Task: Access the members dashboard of "Digital Experience".
Action: Mouse moved to (935, 61)
Screenshot: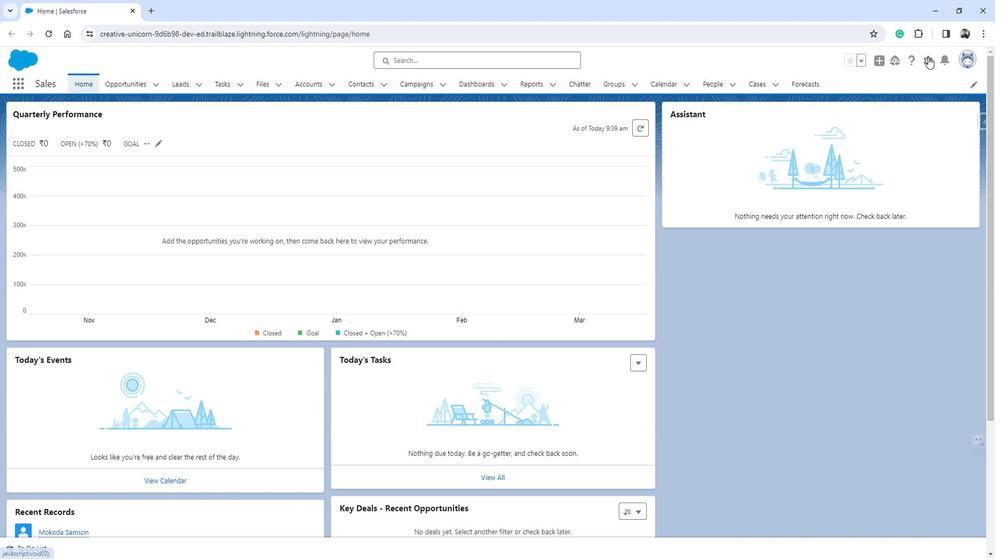 
Action: Mouse pressed left at (935, 61)
Screenshot: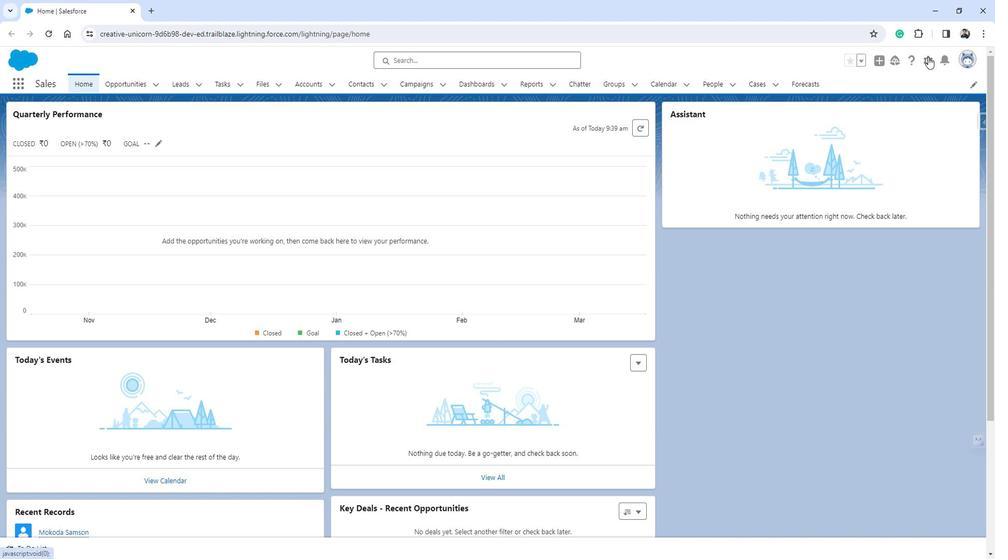 
Action: Mouse moved to (864, 101)
Screenshot: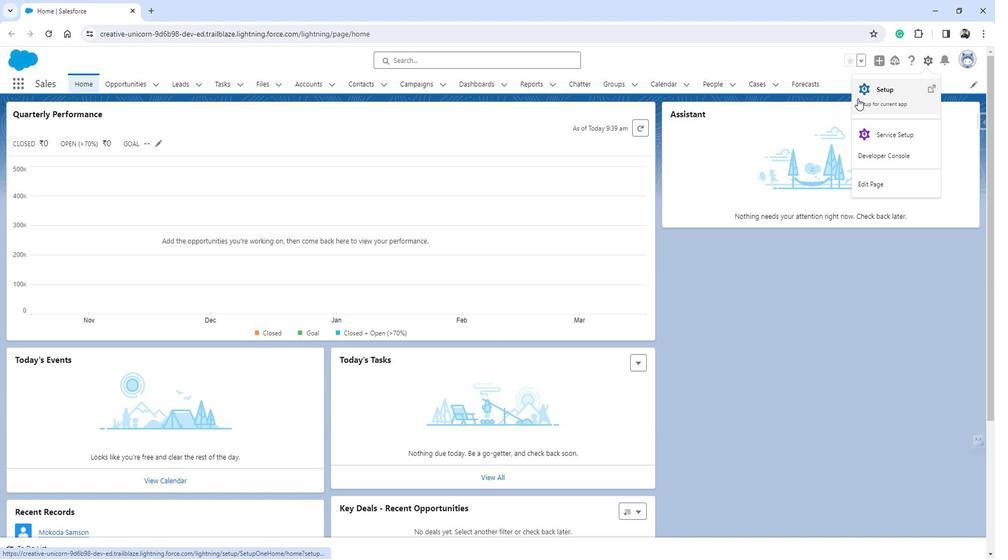
Action: Mouse pressed left at (864, 101)
Screenshot: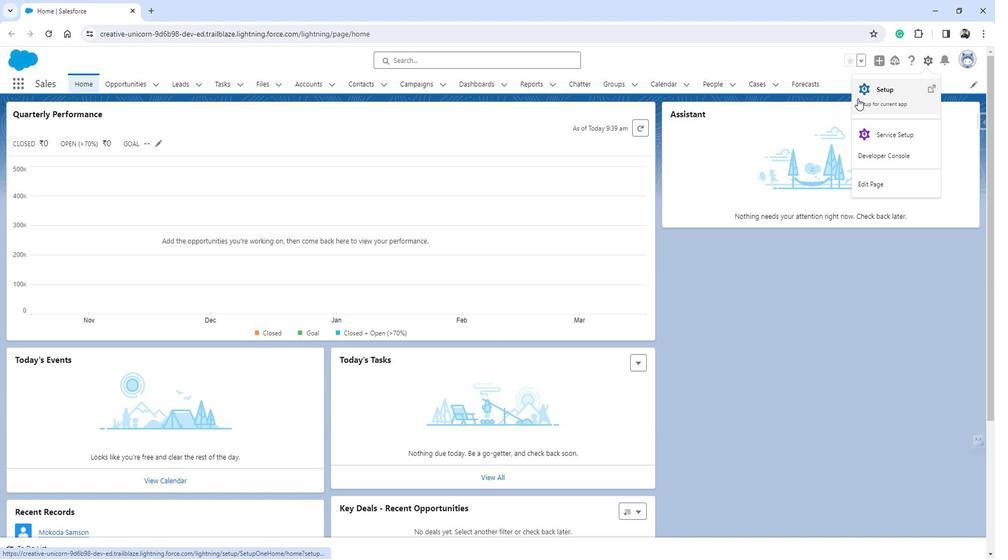 
Action: Mouse moved to (48, 307)
Screenshot: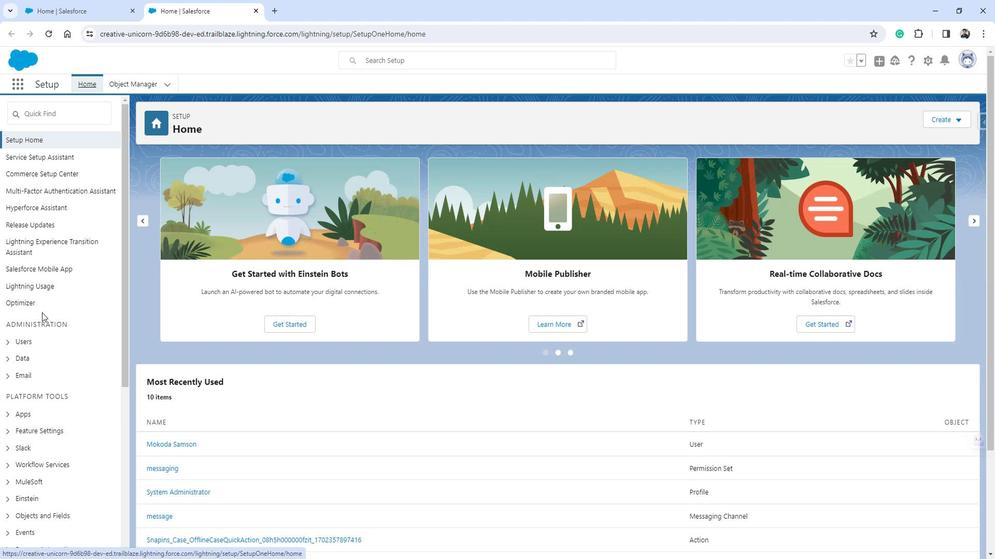 
Action: Mouse scrolled (48, 307) with delta (0, 0)
Screenshot: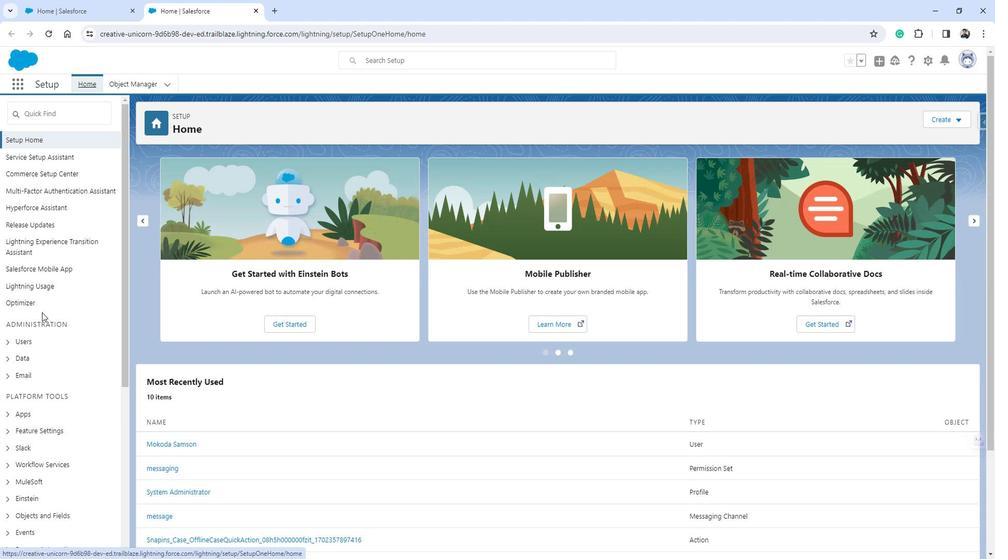 
Action: Mouse scrolled (48, 307) with delta (0, 0)
Screenshot: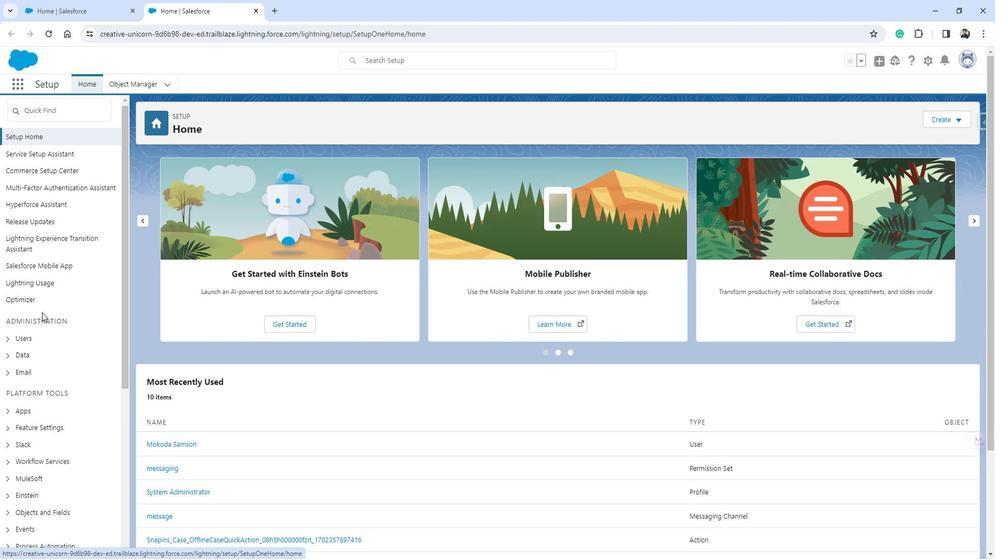 
Action: Mouse scrolled (48, 307) with delta (0, 0)
Screenshot: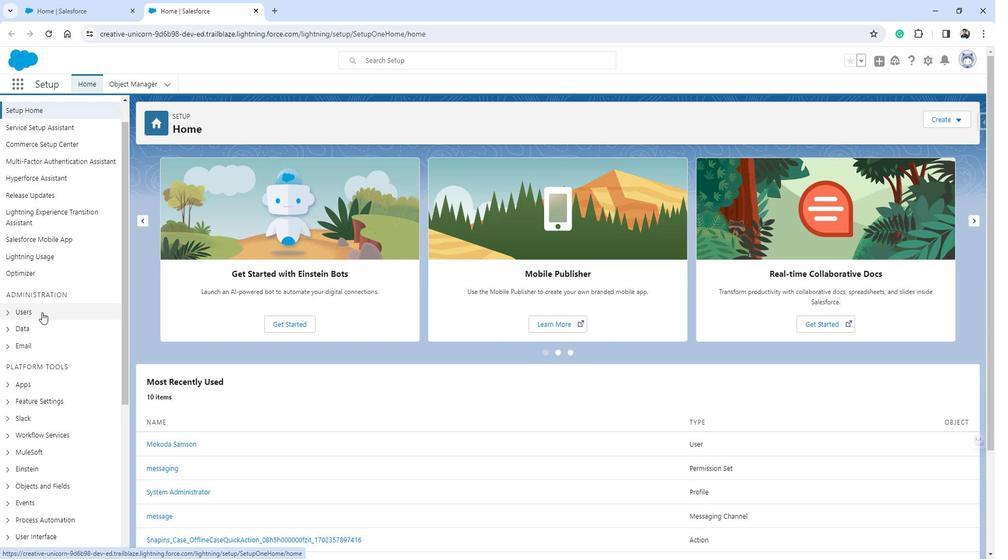 
Action: Mouse scrolled (48, 307) with delta (0, 0)
Screenshot: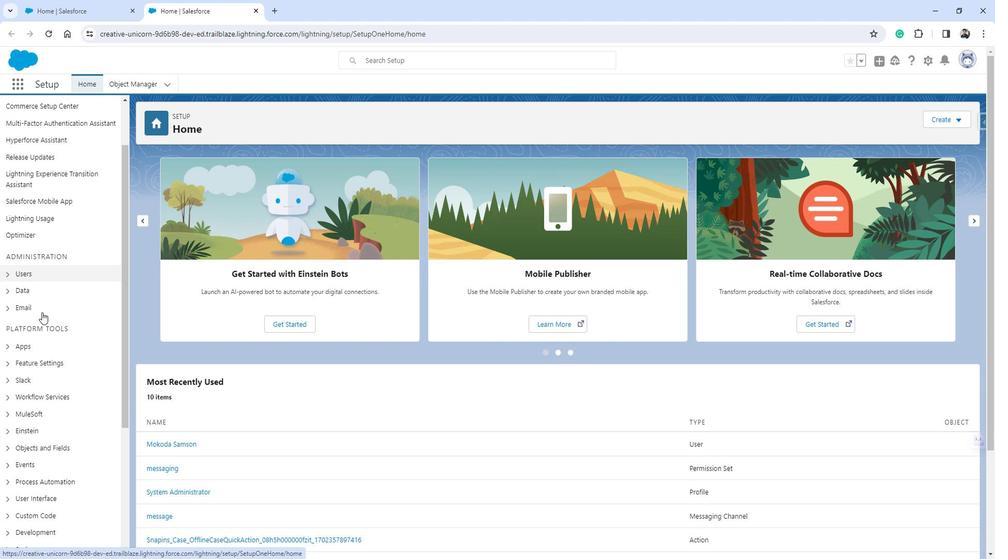 
Action: Mouse moved to (42, 217)
Screenshot: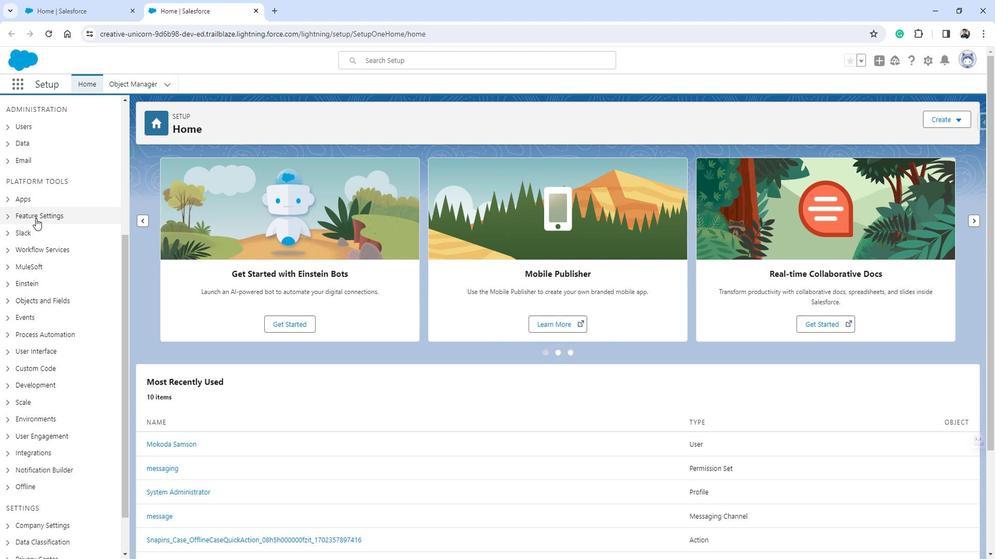 
Action: Mouse pressed left at (42, 217)
Screenshot: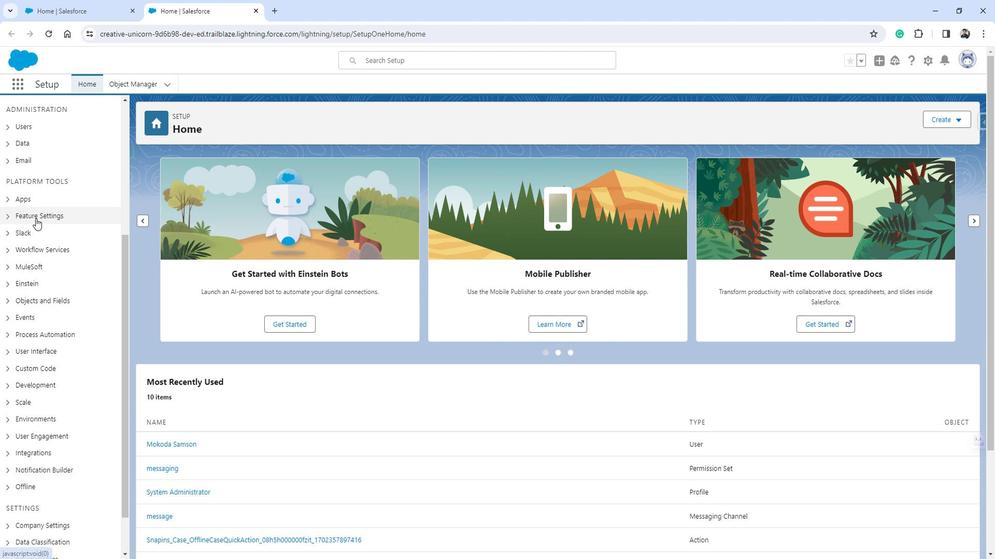 
Action: Mouse moved to (53, 322)
Screenshot: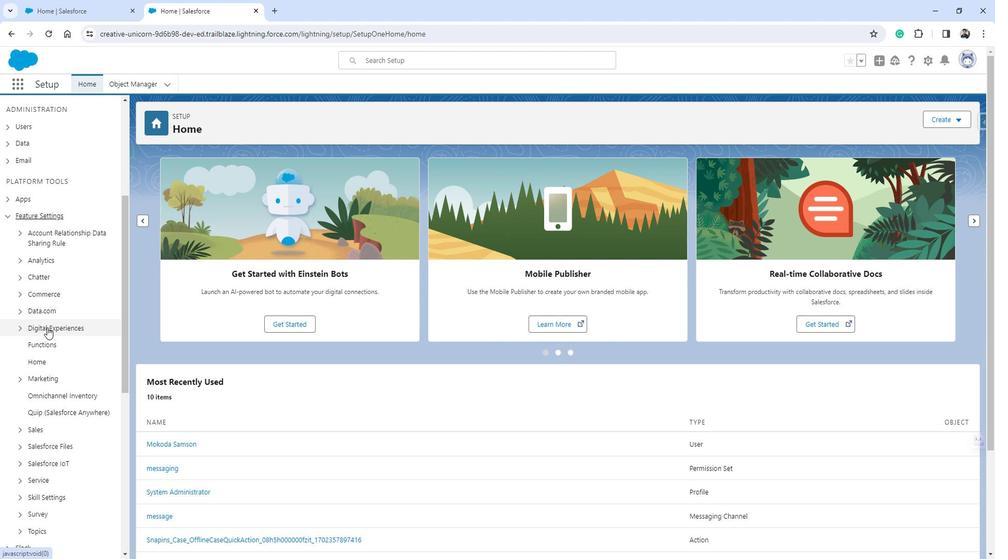 
Action: Mouse pressed left at (53, 322)
Screenshot: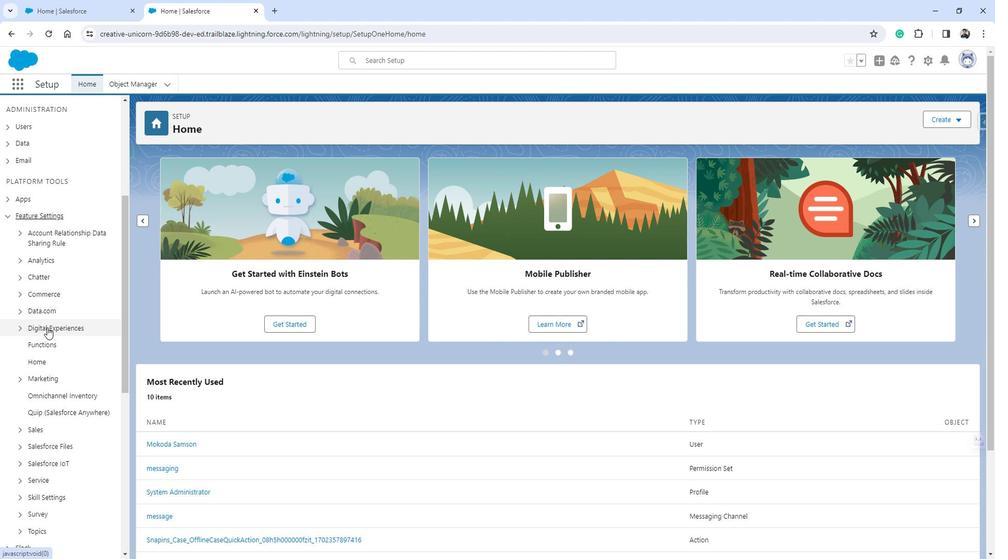
Action: Mouse moved to (62, 318)
Screenshot: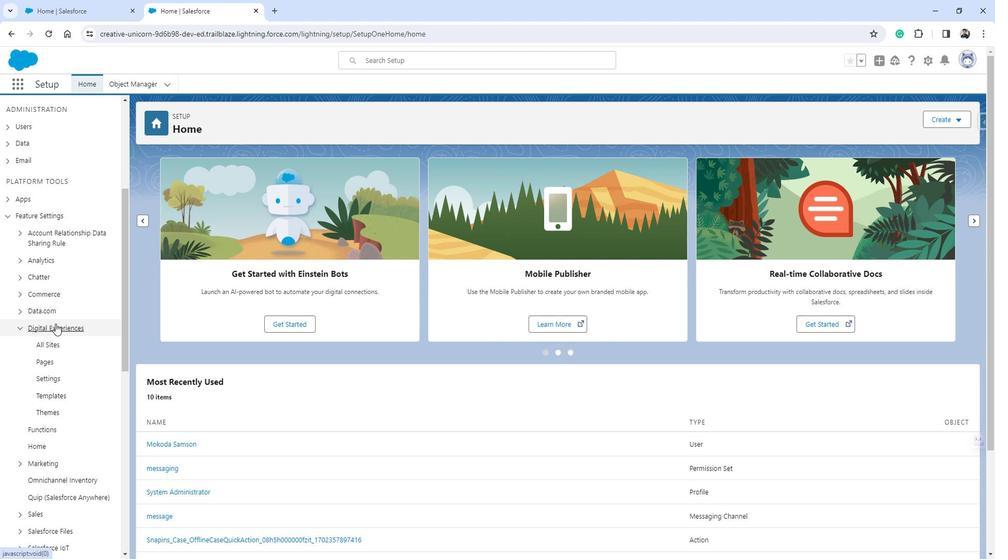 
Action: Mouse scrolled (62, 318) with delta (0, 0)
Screenshot: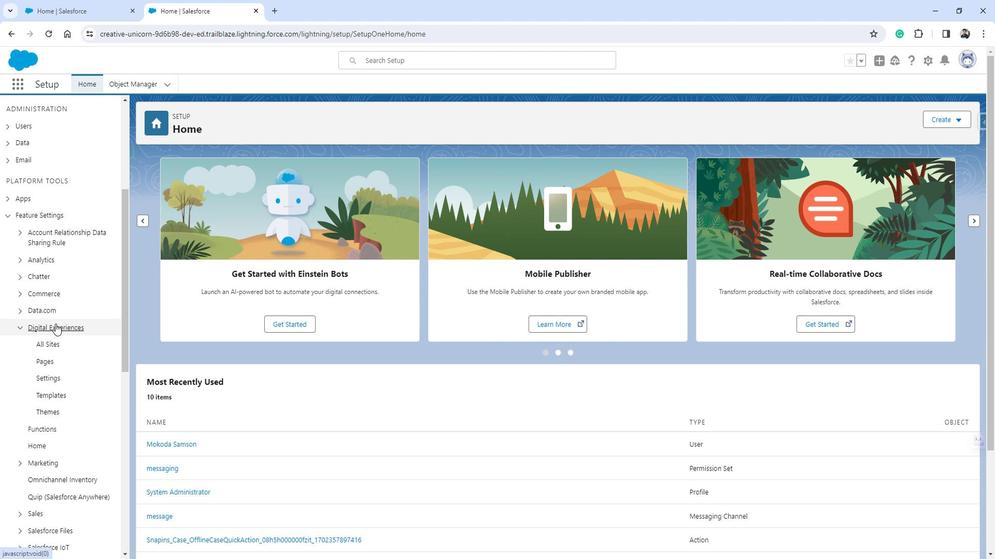 
Action: Mouse scrolled (62, 318) with delta (0, 0)
Screenshot: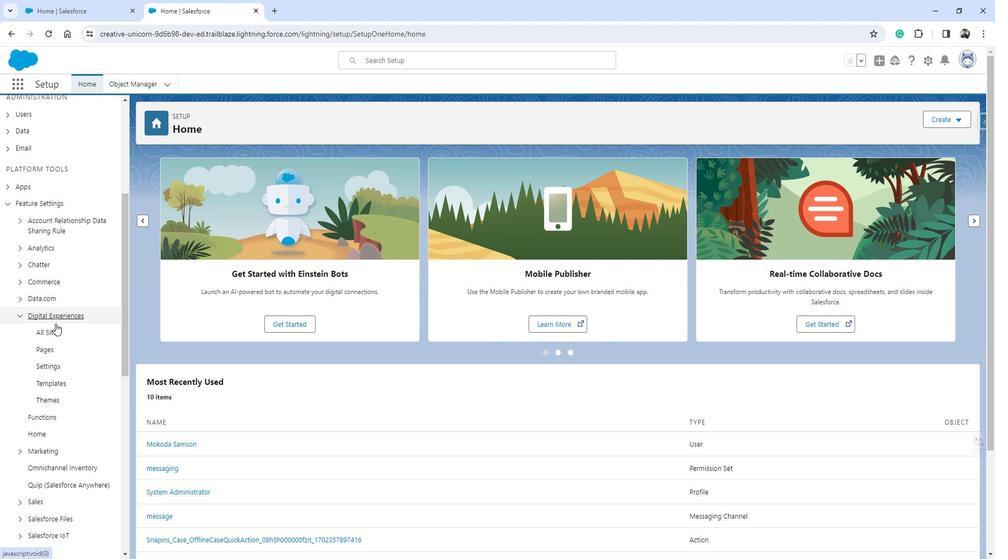 
Action: Mouse scrolled (62, 318) with delta (0, 0)
Screenshot: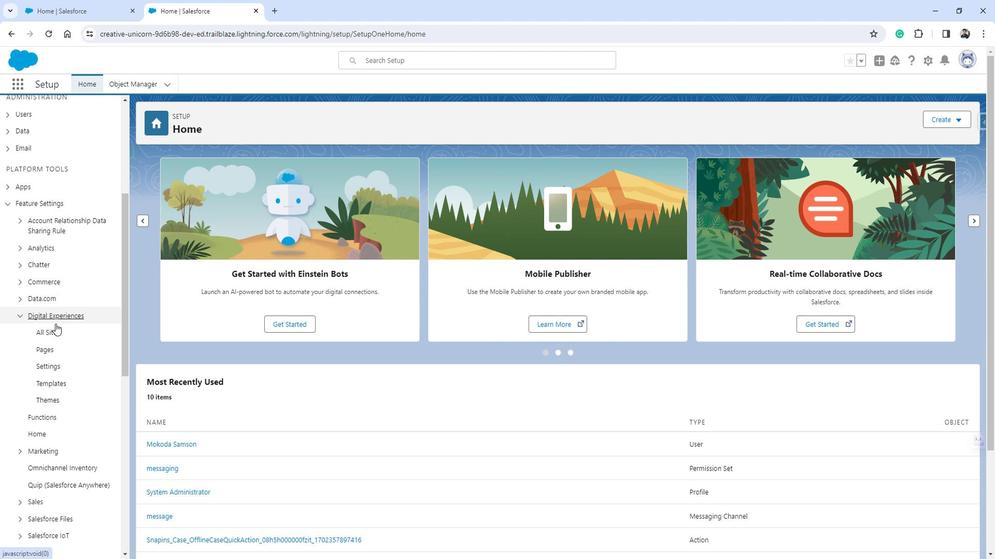 
Action: Mouse moved to (49, 182)
Screenshot: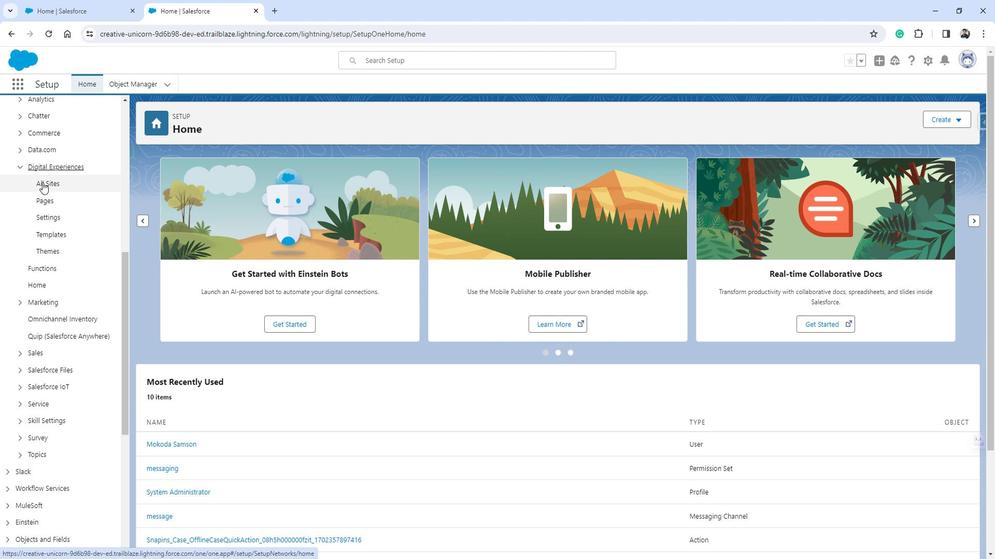 
Action: Mouse pressed left at (49, 182)
Screenshot: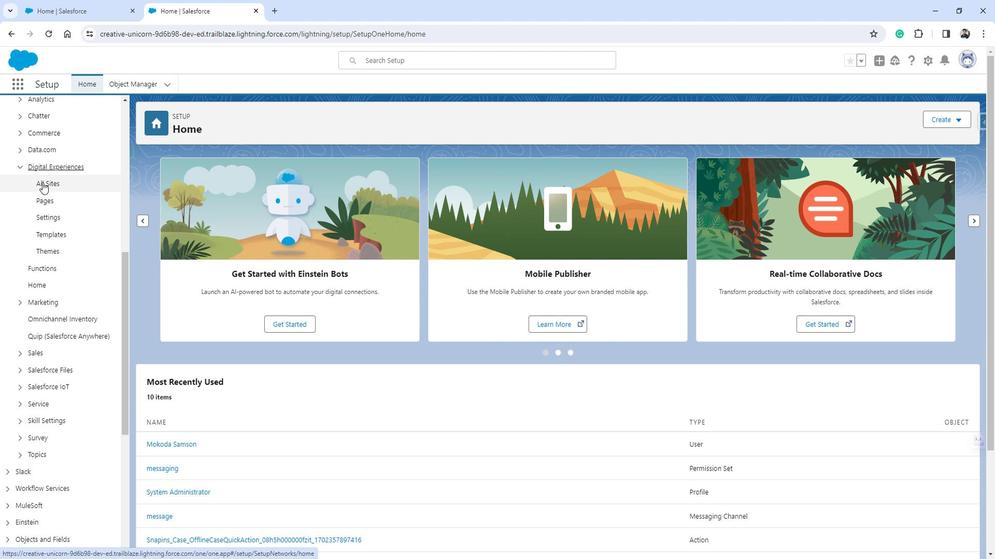 
Action: Mouse moved to (173, 315)
Screenshot: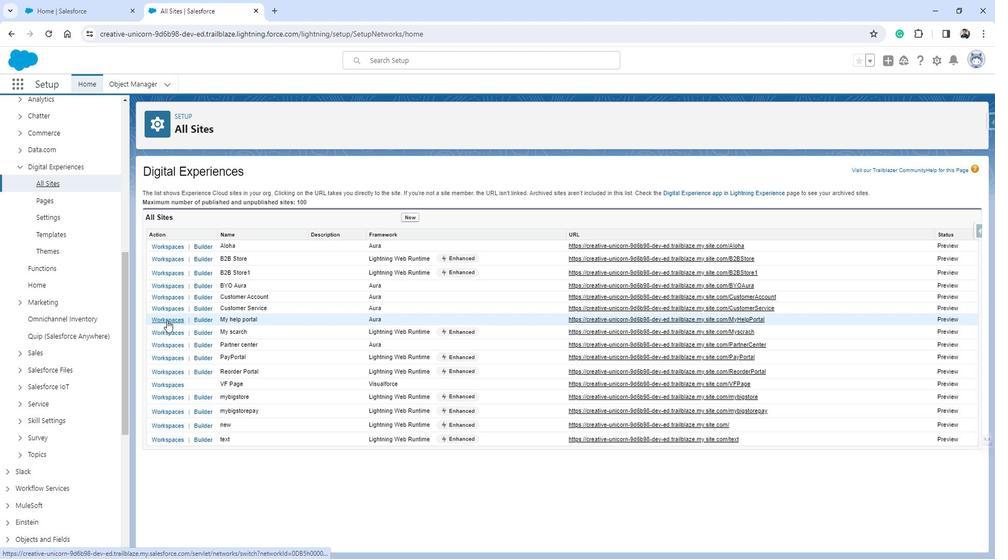 
Action: Mouse pressed left at (173, 315)
Screenshot: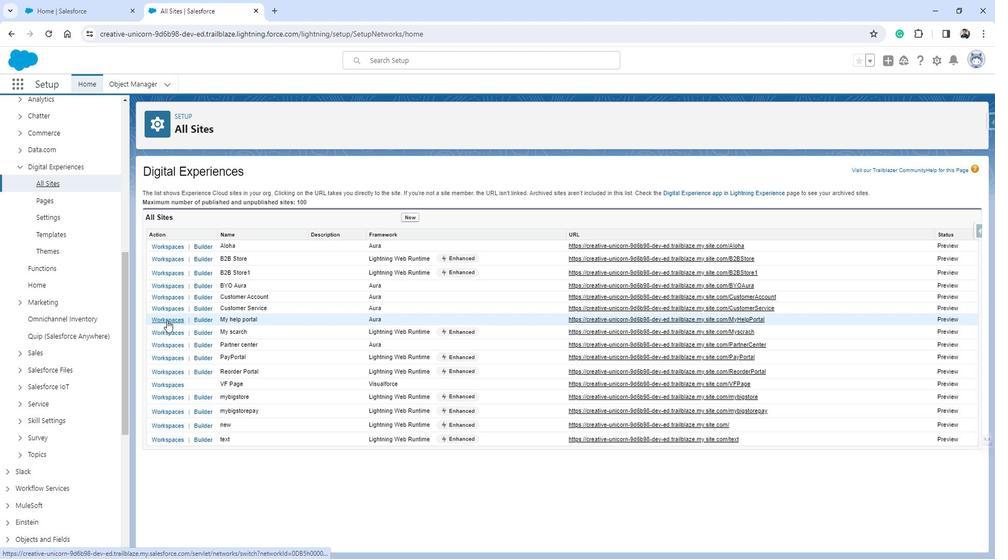 
Action: Mouse moved to (366, 352)
Screenshot: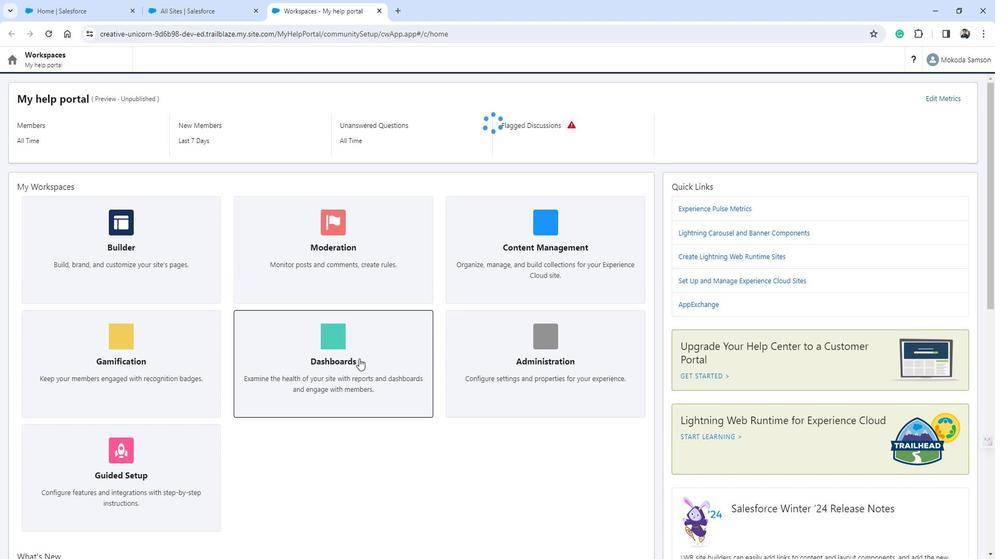 
Action: Mouse pressed left at (366, 352)
Screenshot: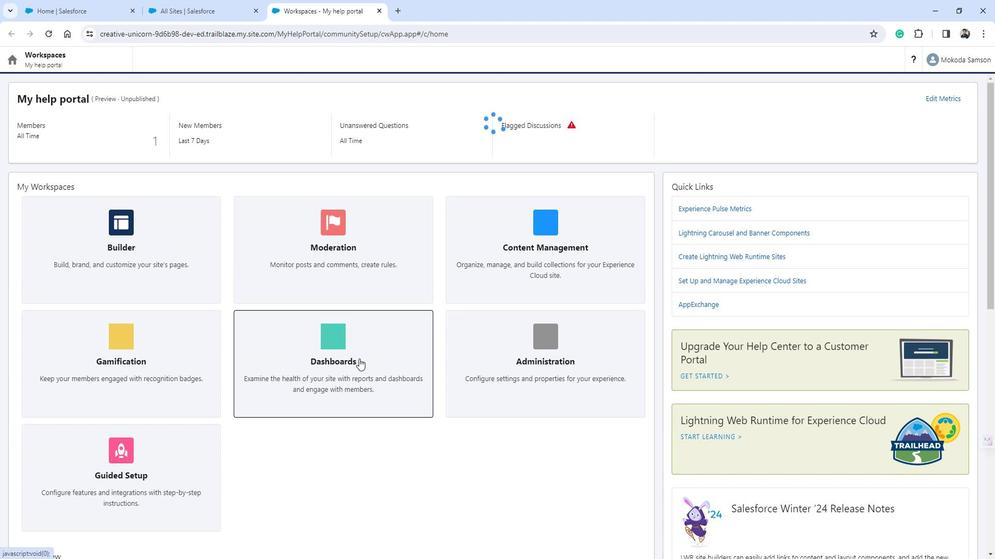 
Action: Mouse moved to (212, 64)
Screenshot: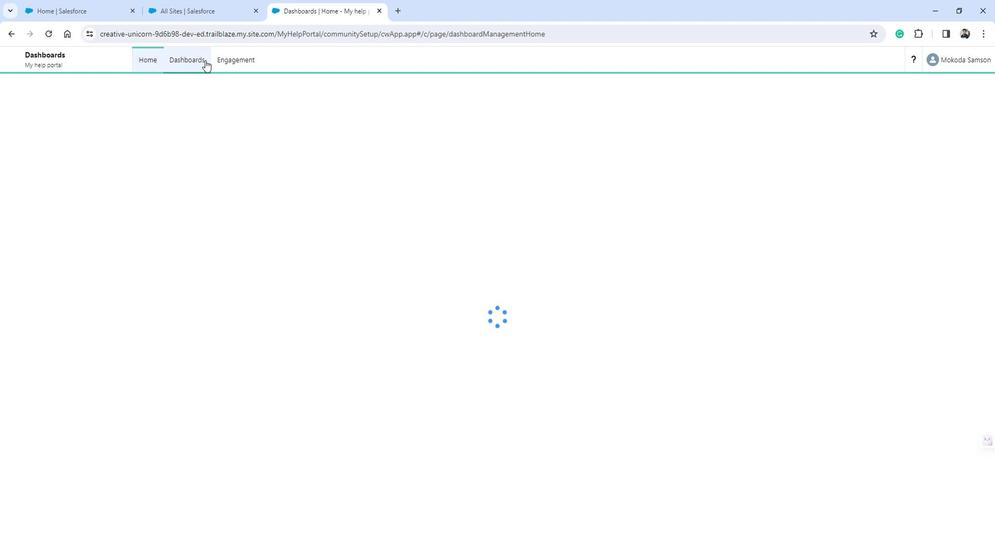 
Action: Mouse pressed left at (212, 64)
Screenshot: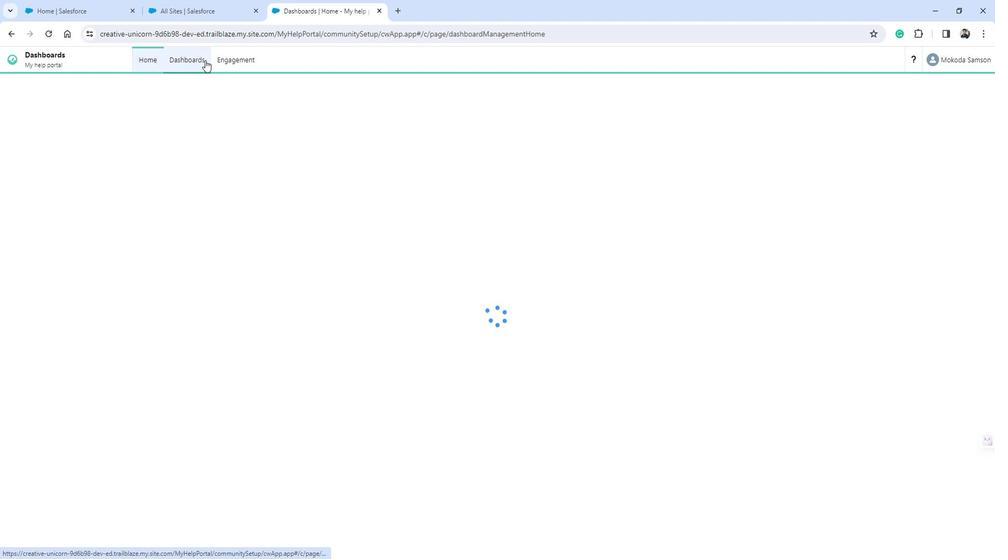 
Action: Mouse moved to (36, 111)
Screenshot: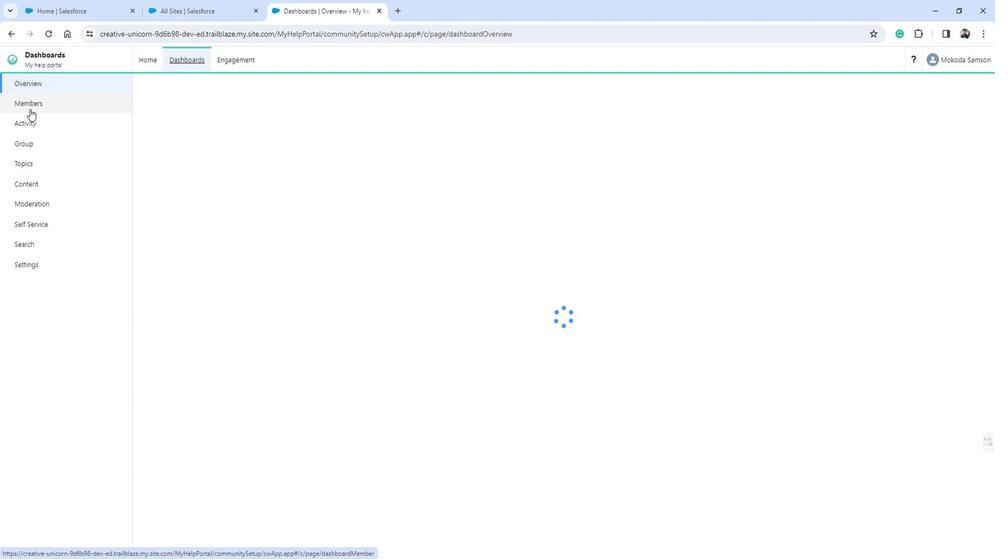 
Action: Mouse pressed left at (36, 111)
Screenshot: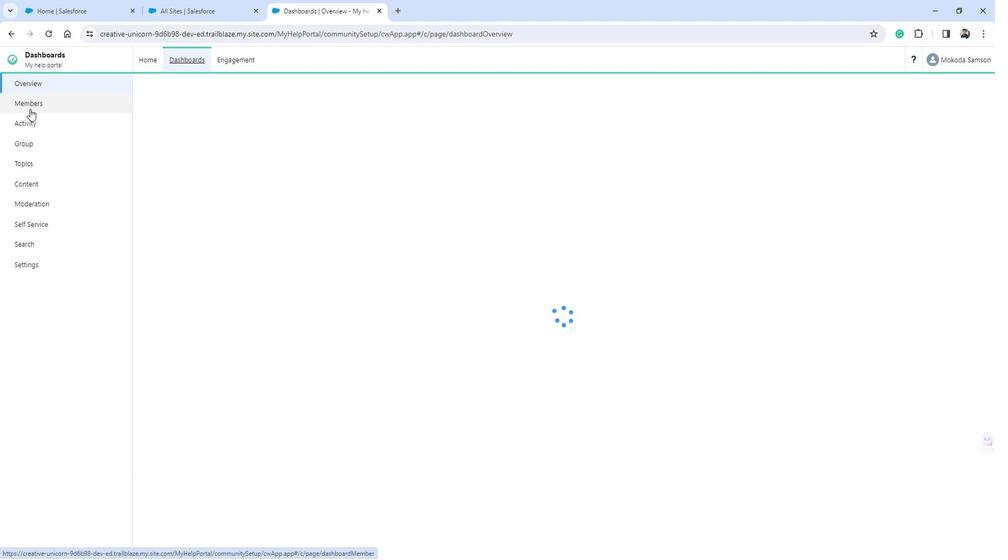 
Action: Mouse moved to (489, 331)
Screenshot: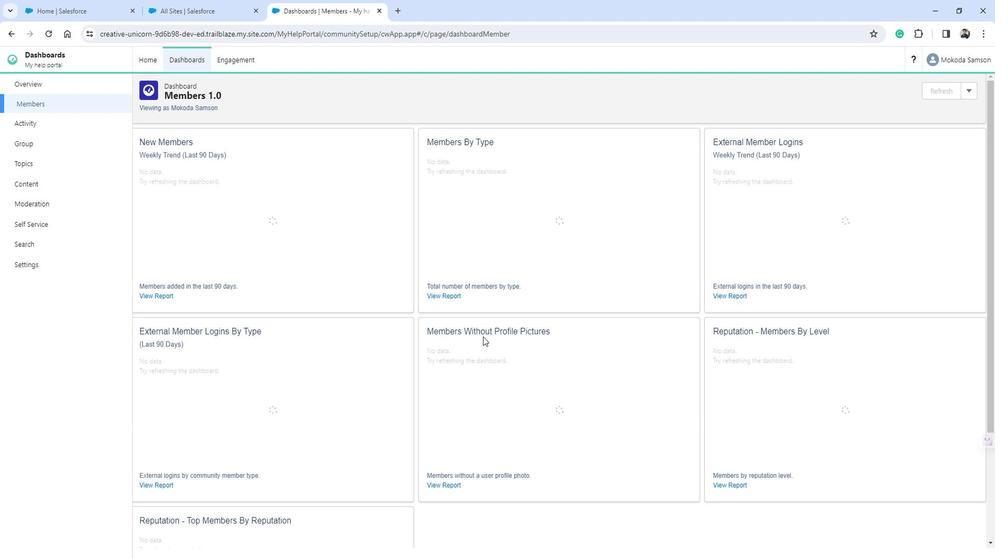
